 Task: Create a section Feature Prioritization Sprint and in the section, add a milestone Cloud Incident Management in the project AvidTech
Action: Mouse moved to (444, 519)
Screenshot: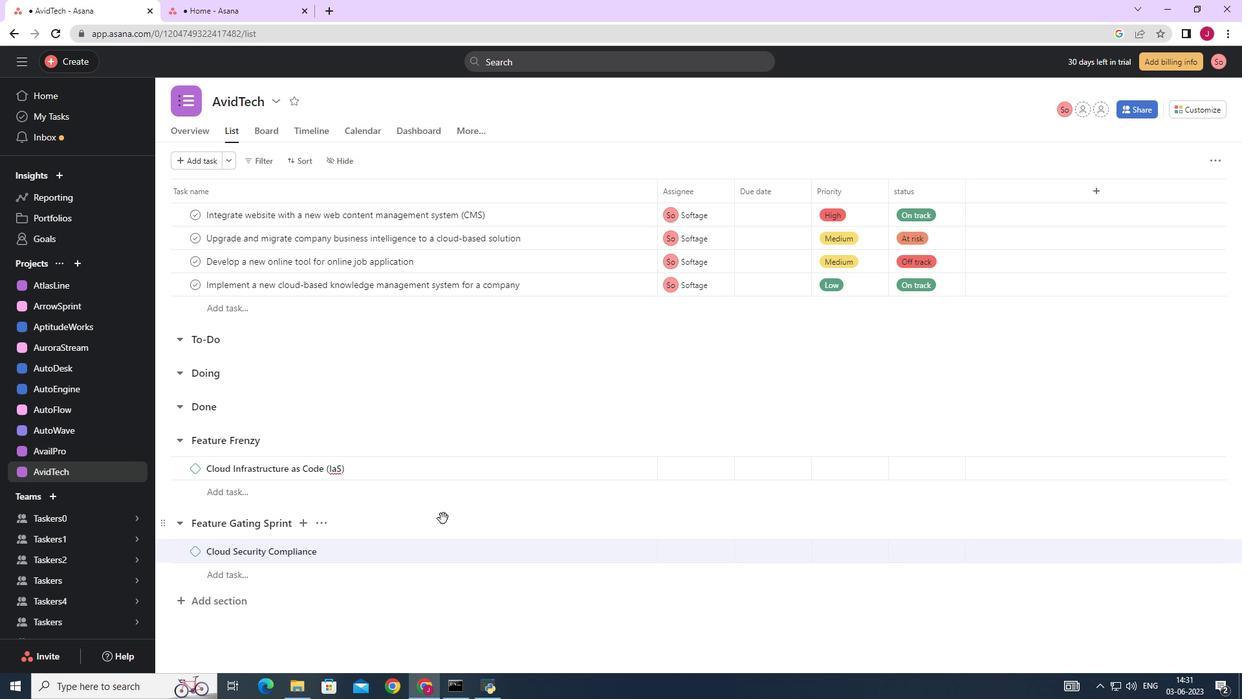 
Action: Mouse scrolled (444, 519) with delta (0, 0)
Screenshot: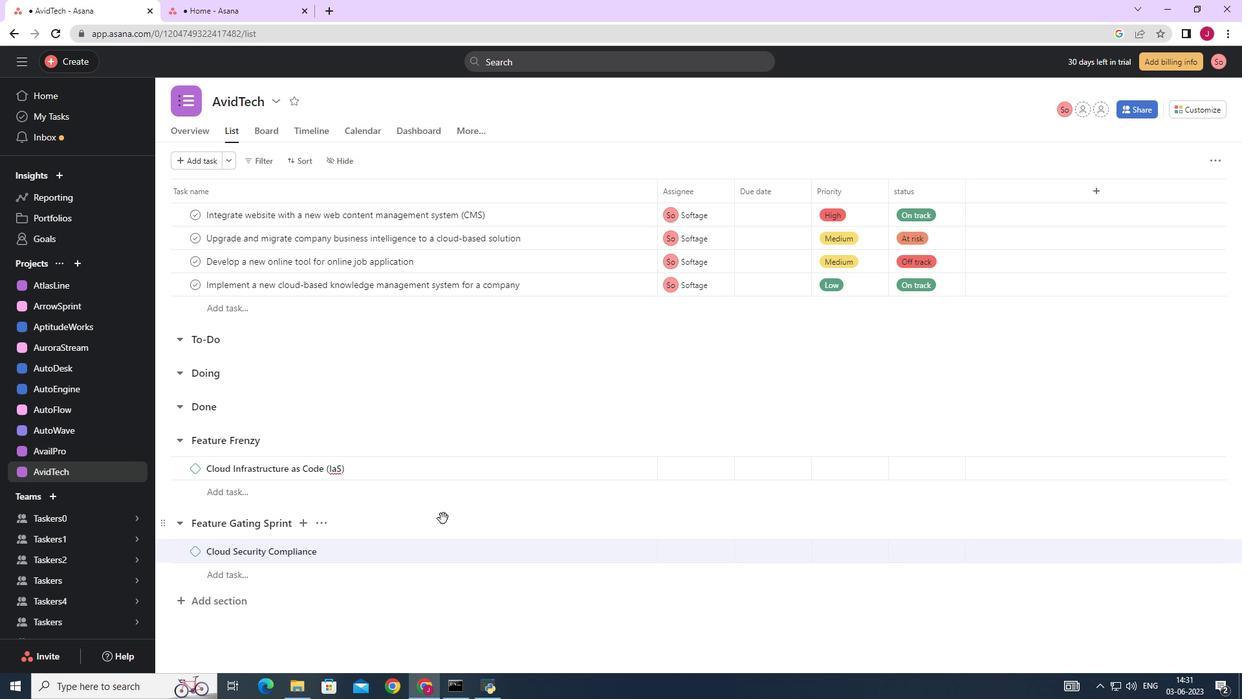 
Action: Mouse moved to (444, 520)
Screenshot: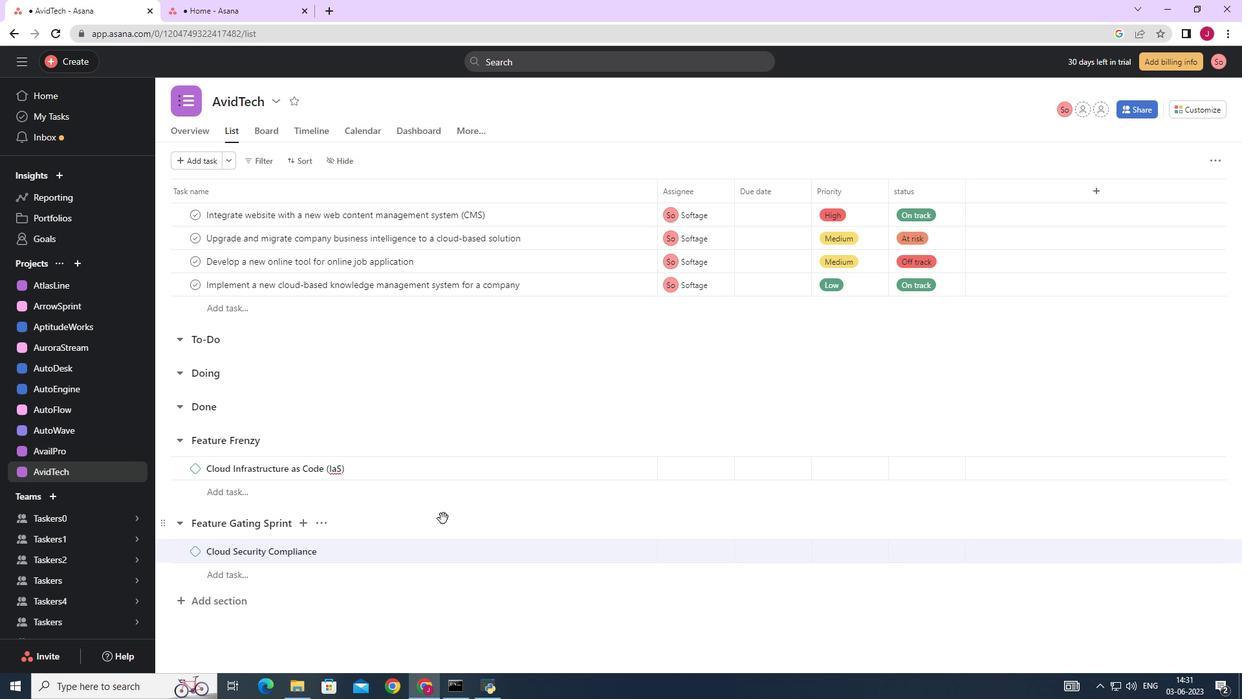 
Action: Mouse scrolled (444, 519) with delta (0, 0)
Screenshot: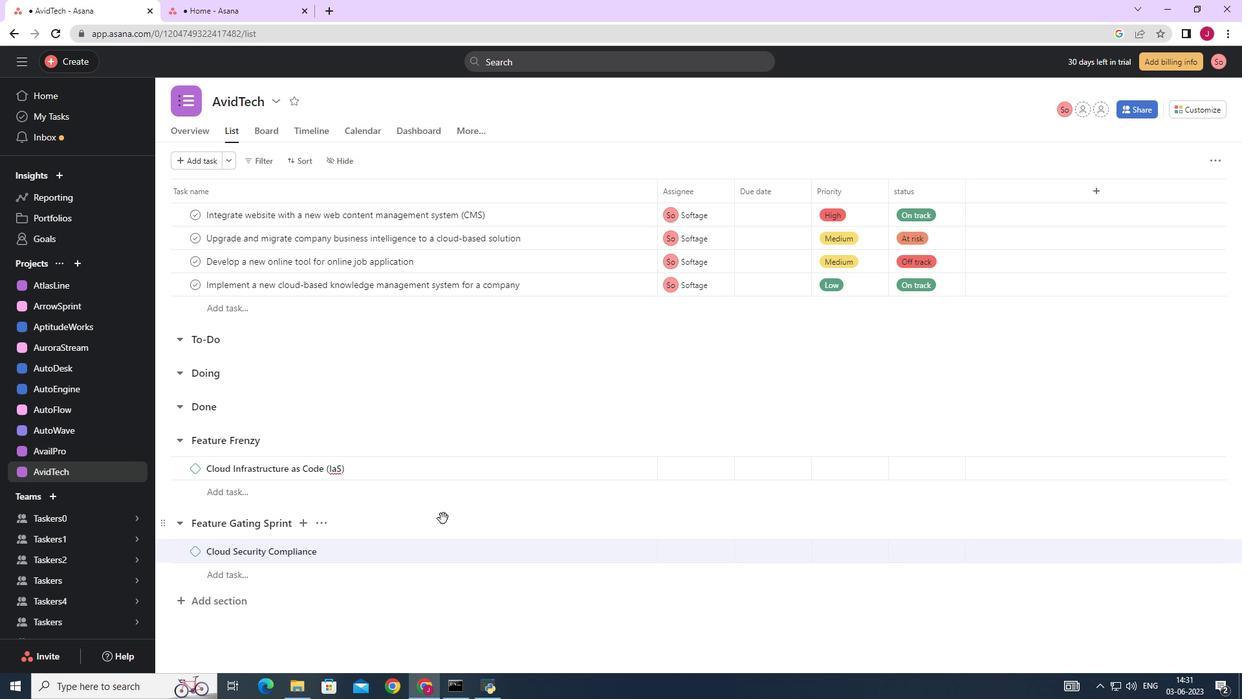 
Action: Mouse moved to (444, 521)
Screenshot: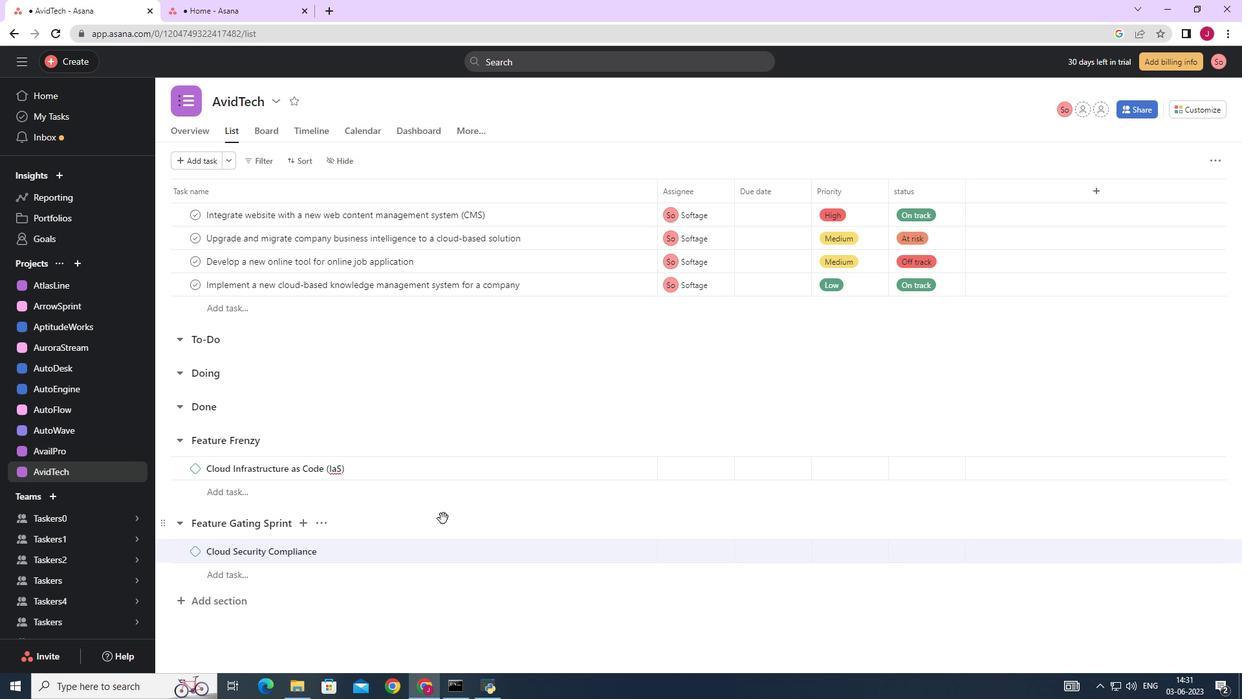 
Action: Mouse scrolled (444, 521) with delta (0, 0)
Screenshot: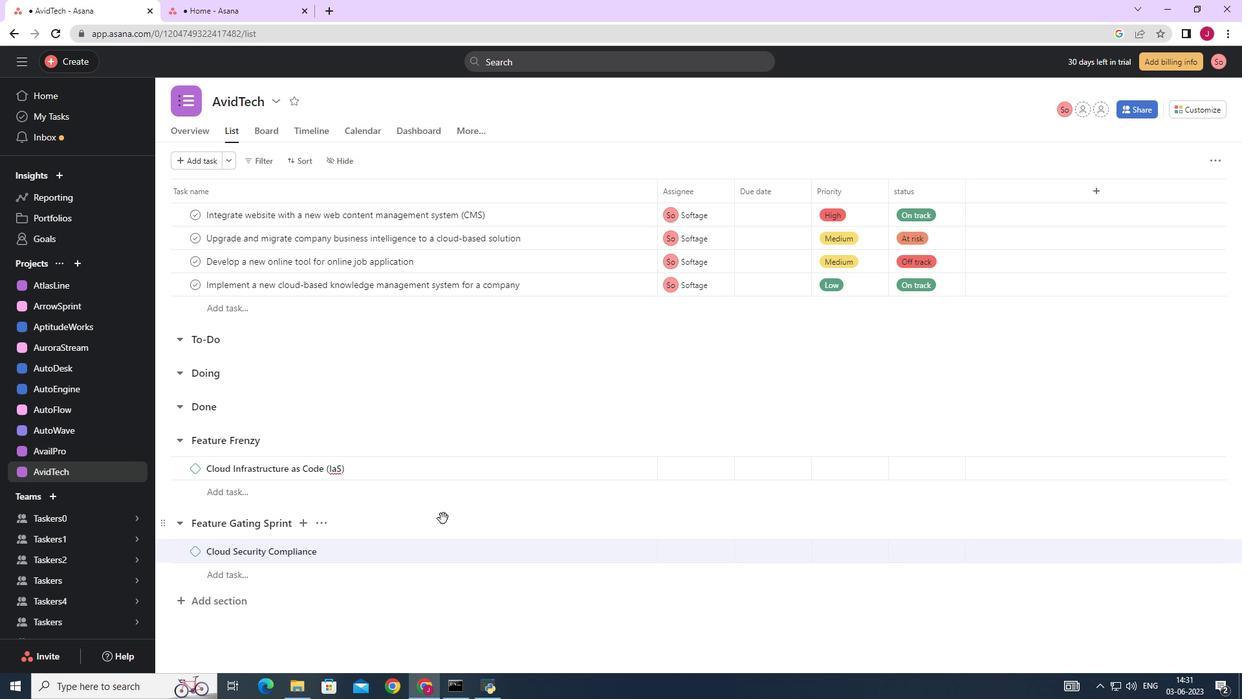 
Action: Mouse moved to (444, 523)
Screenshot: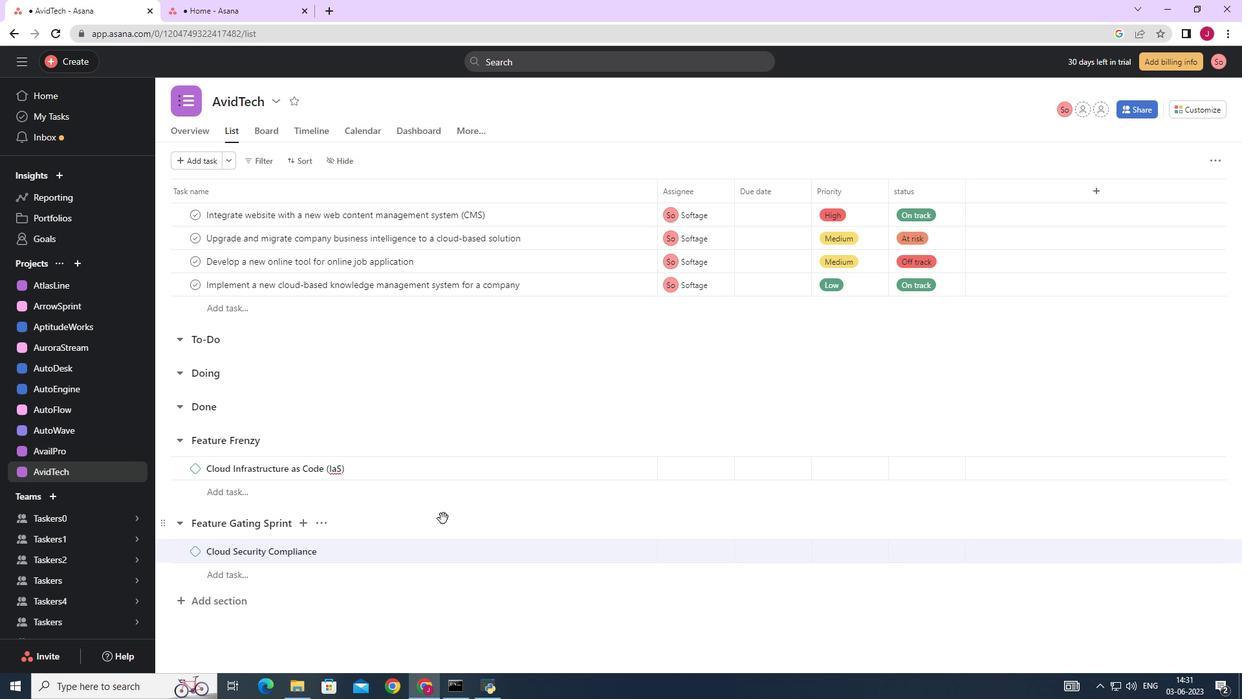 
Action: Mouse scrolled (444, 522) with delta (0, 0)
Screenshot: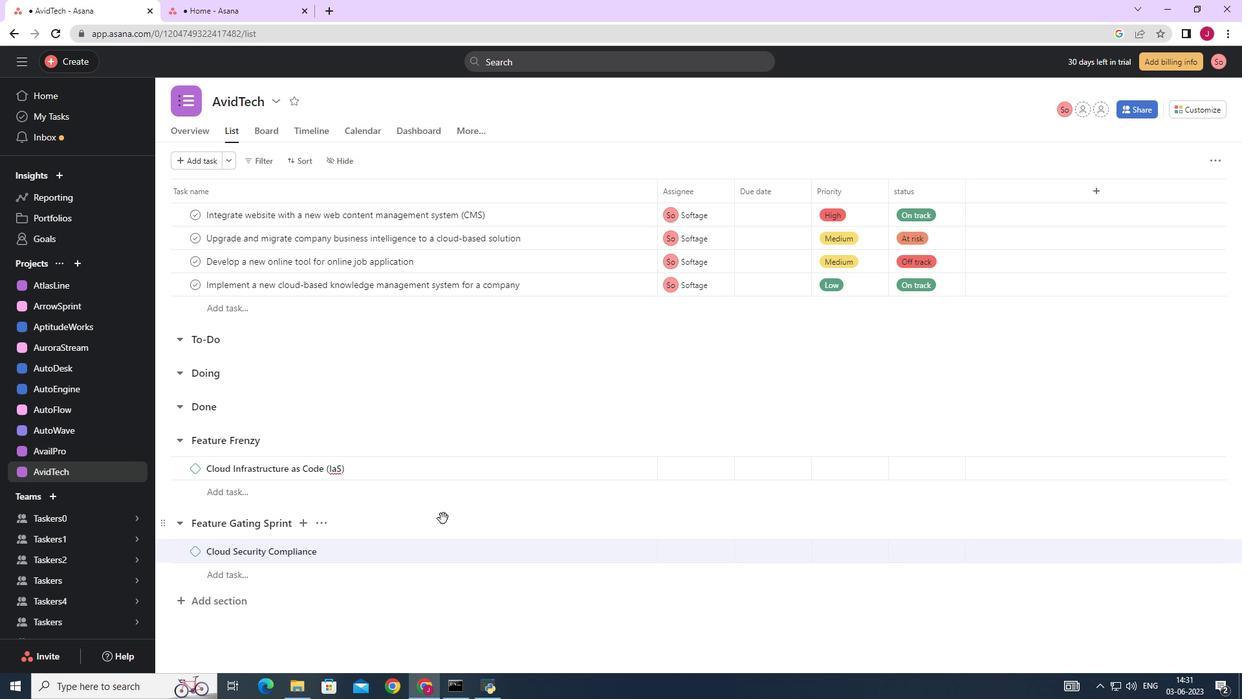 
Action: Mouse moved to (207, 601)
Screenshot: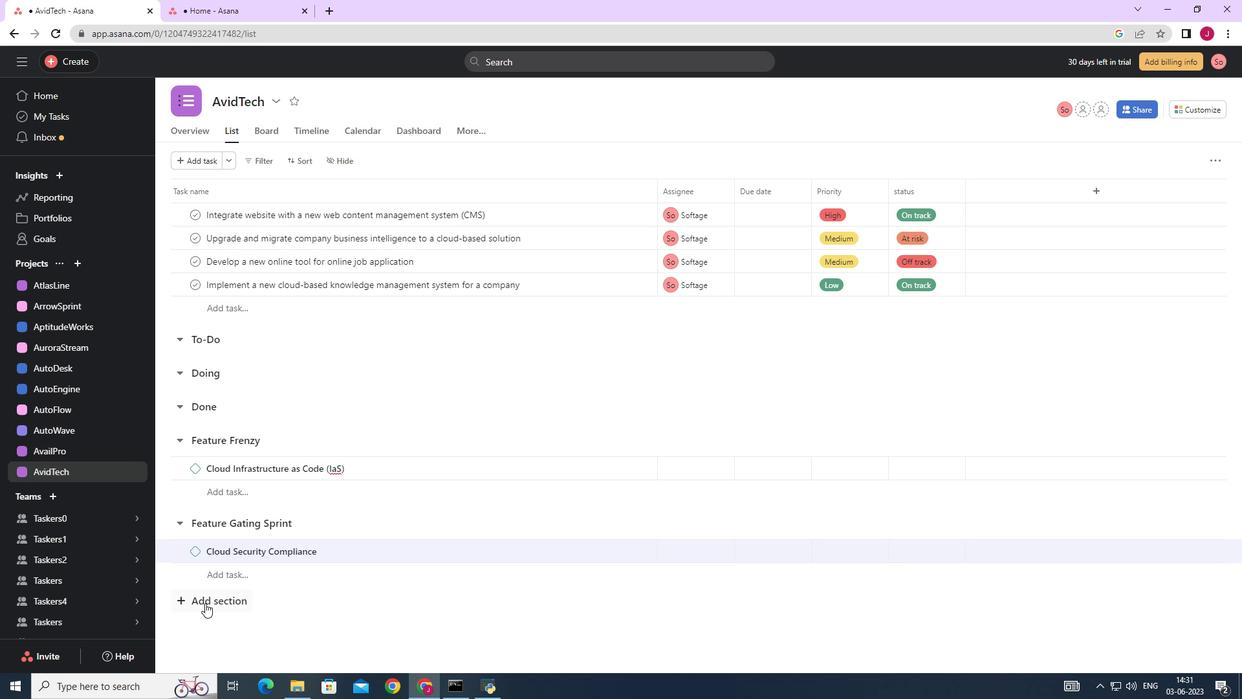 
Action: Mouse pressed left at (207, 601)
Screenshot: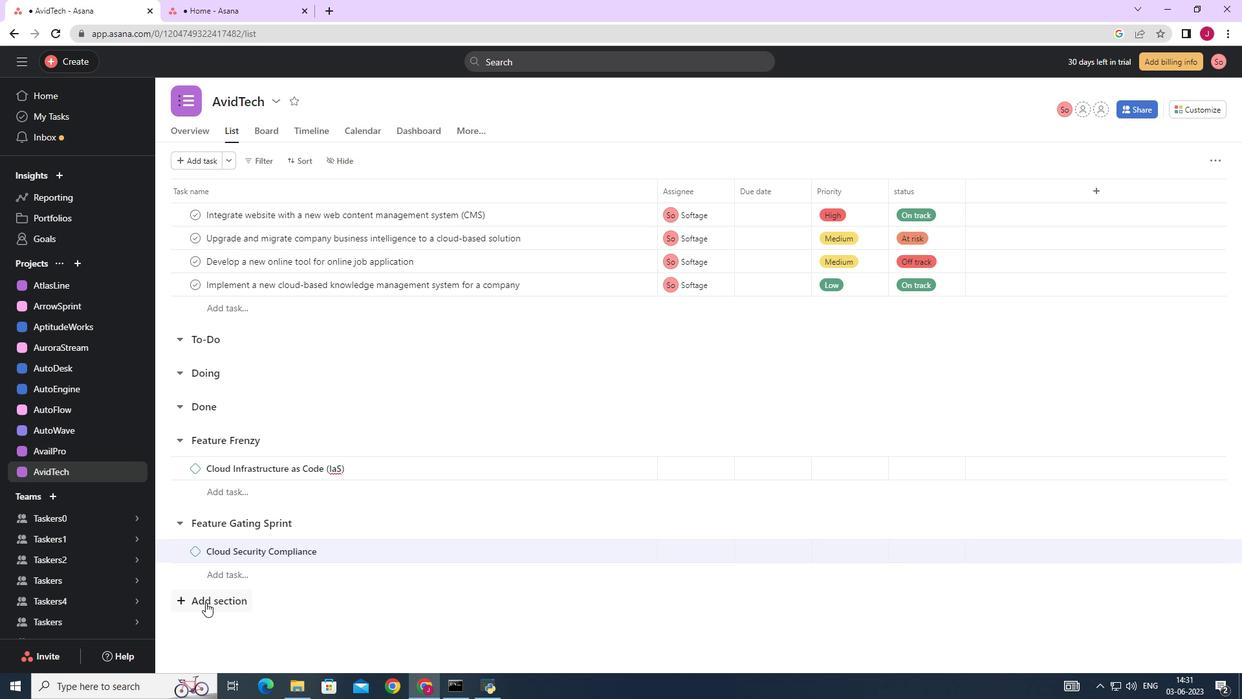 
Action: Mouse moved to (238, 597)
Screenshot: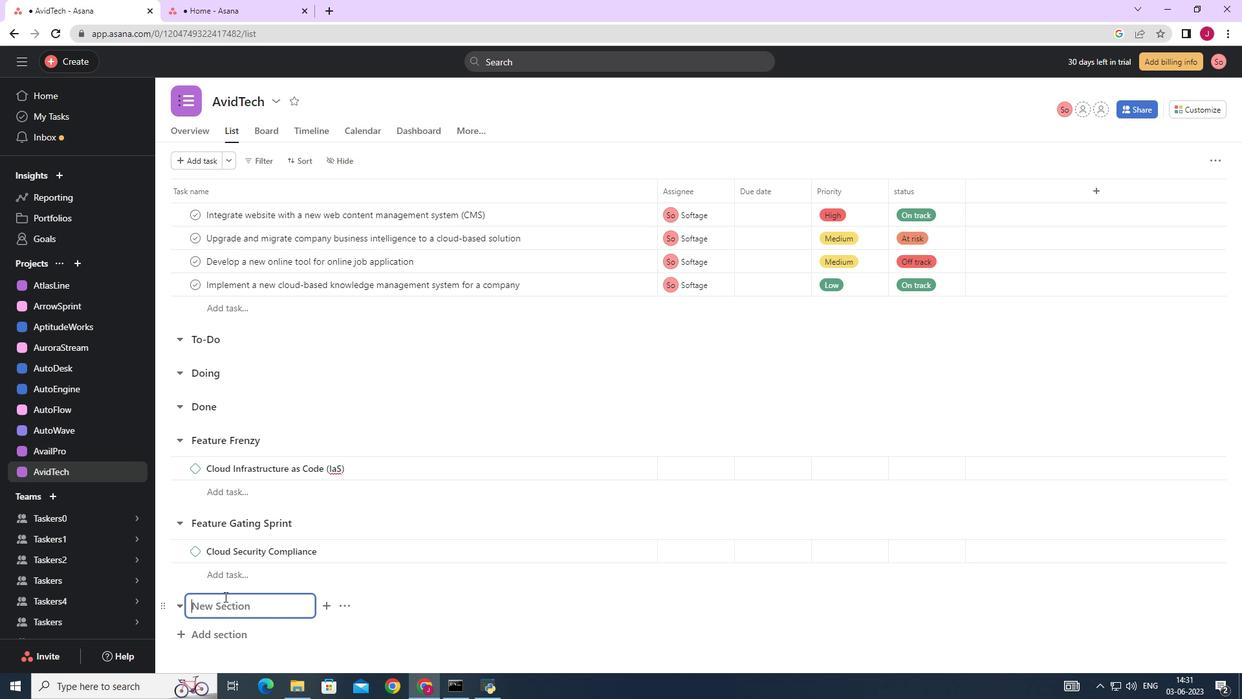 
Action: Mouse scrolled (238, 596) with delta (0, 0)
Screenshot: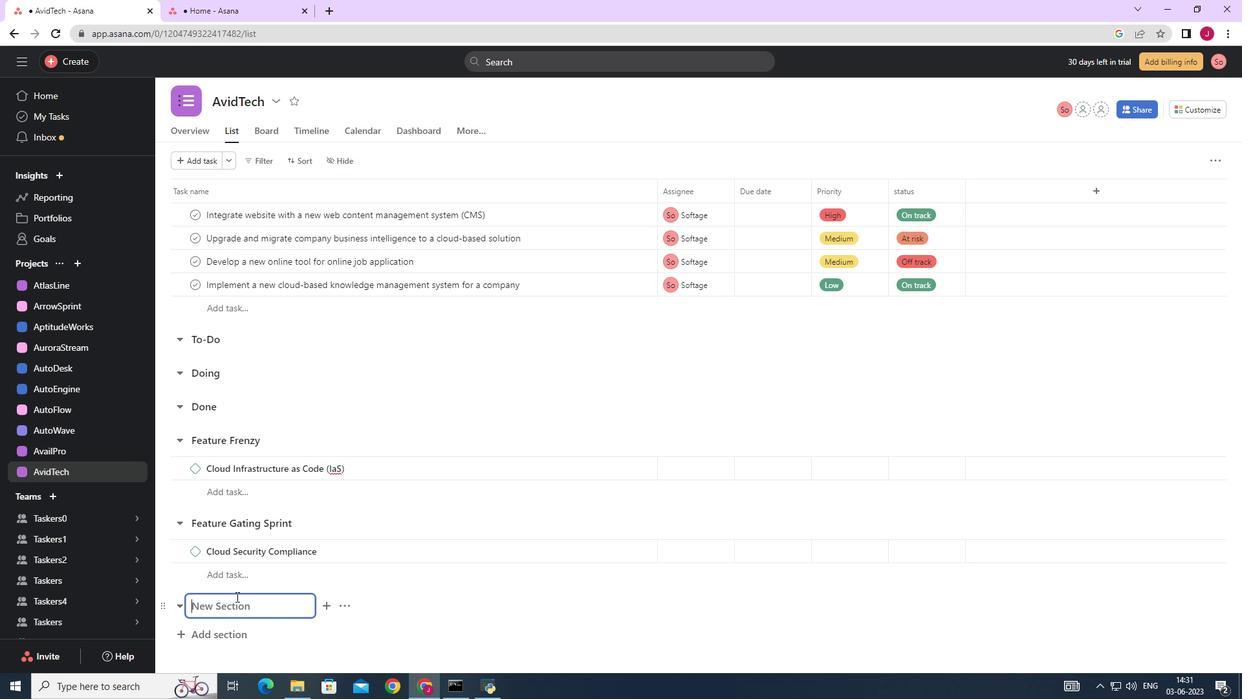 
Action: Mouse moved to (240, 598)
Screenshot: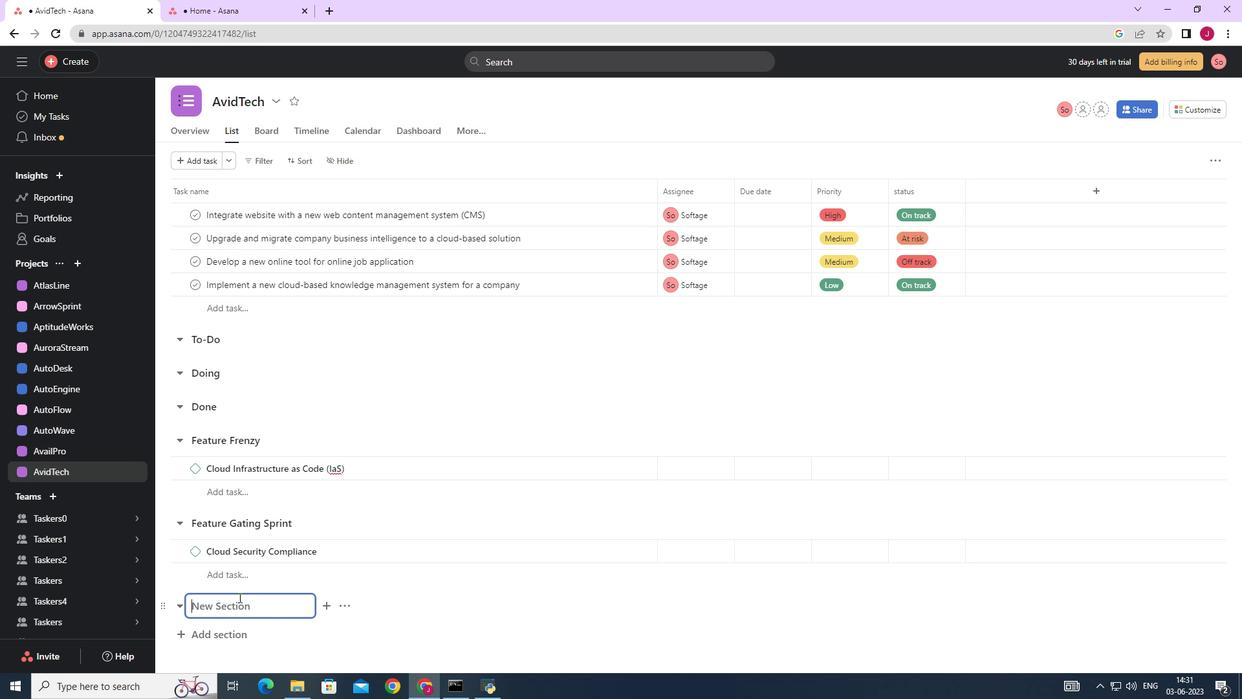 
Action: Mouse scrolled (240, 597) with delta (0, 0)
Screenshot: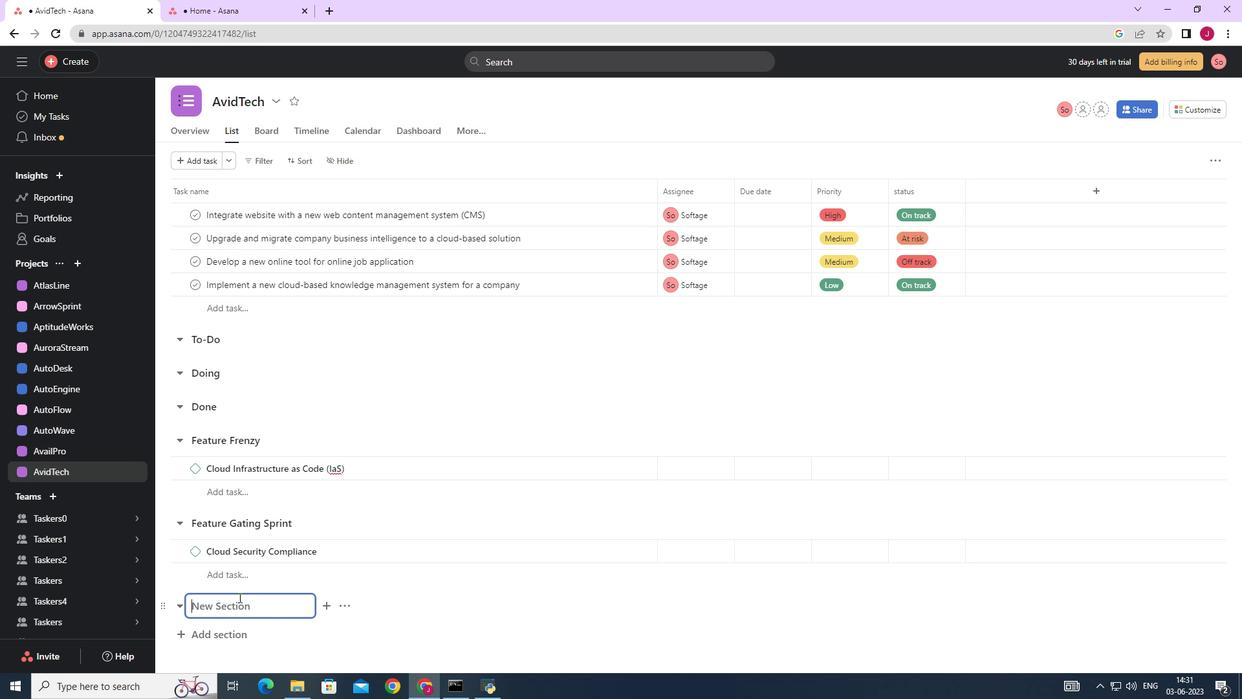 
Action: Mouse scrolled (240, 597) with delta (0, 0)
Screenshot: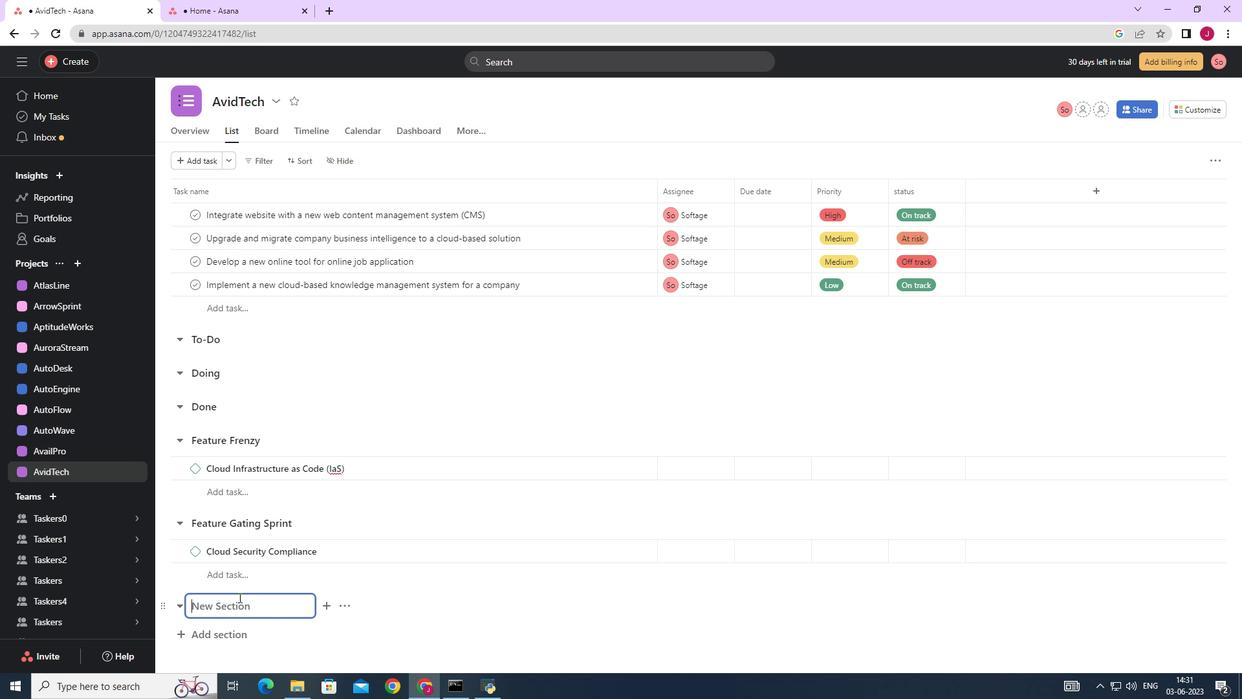 
Action: Mouse moved to (242, 601)
Screenshot: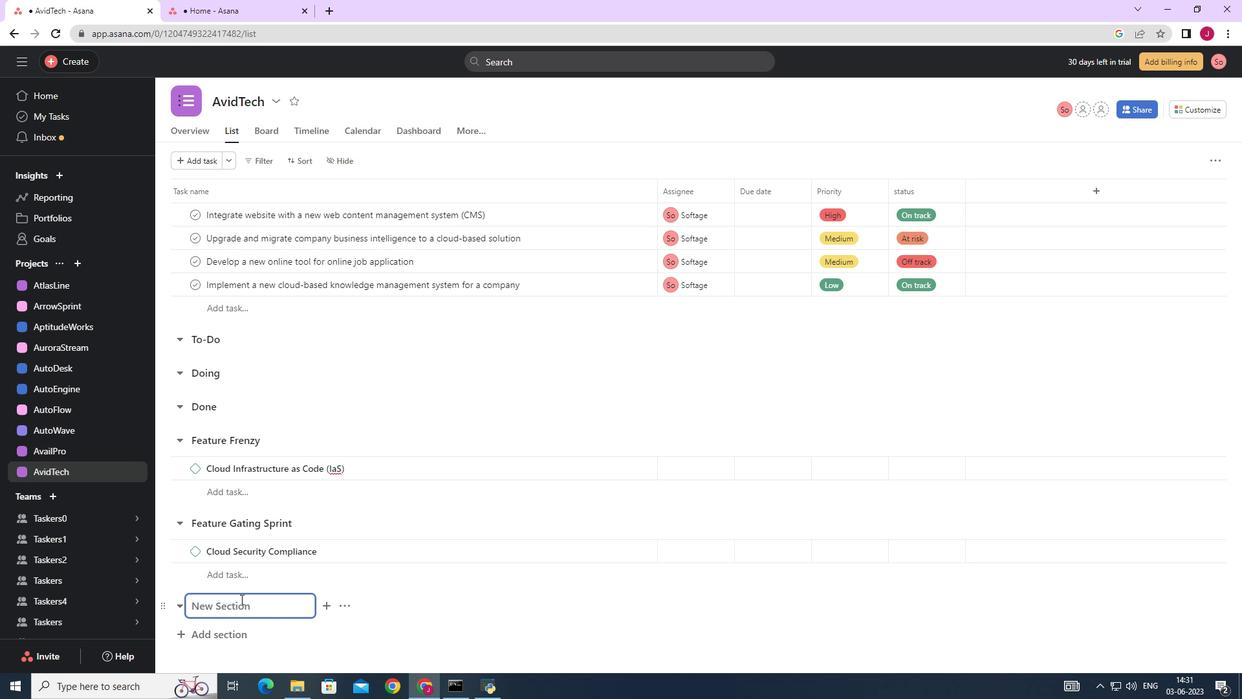 
Action: Mouse pressed left at (242, 601)
Screenshot: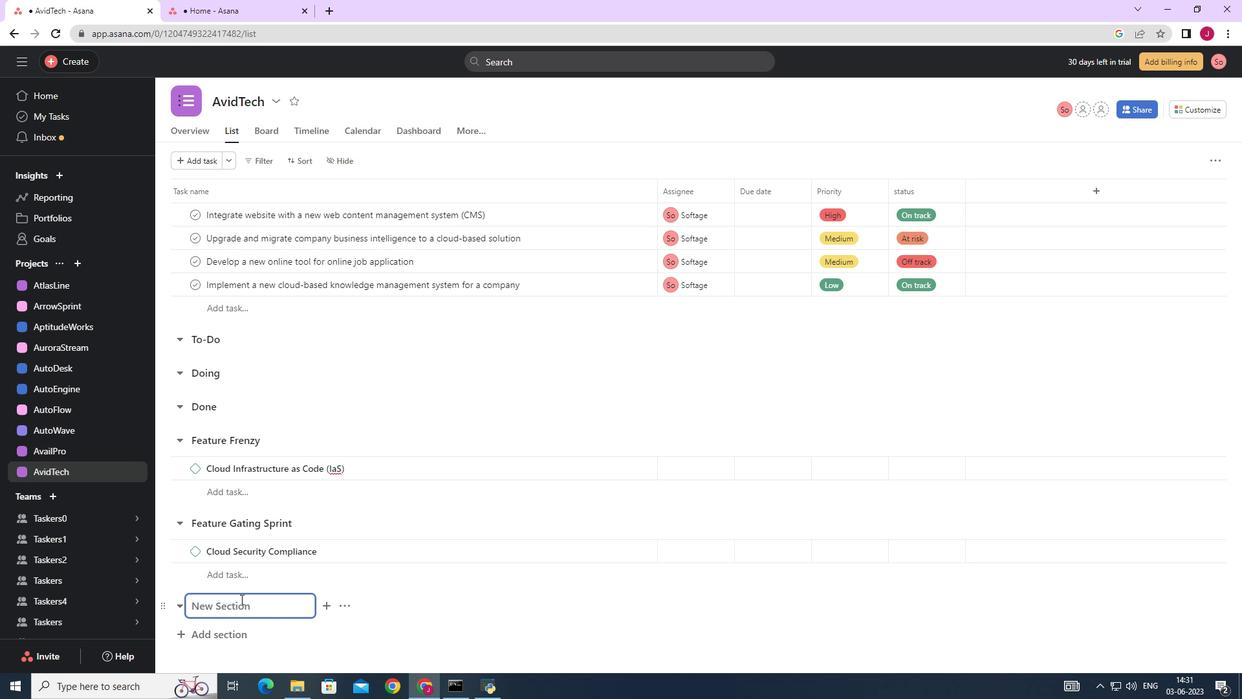 
Action: Key pressed <Key.caps_lock>F<Key.caps_lock>eature<Key.space><Key.caps_lock>P<Key.caps_lock>riotization<Key.space><Key.backspace><Key.backspace><Key.backspace><Key.backspace><Key.backspace><Key.backspace><Key.backspace><Key.backspace><Key.backspace><Key.backspace><Key.backspace>ioritization<Key.space><Key.caps_lock>S<Key.caps_lock>print<Key.enter><Key.caps_lock>C<Key.caps_lock>loud<Key.space><Key.caps_lock>I<Key.caps_lock>ncident<Key.space><Key.caps_lock>M<Key.caps_lock>nagem<Key.backspace><Key.backspace><Key.backspace><Key.backspace><Key.backspace>anagement<Key.space>
Screenshot: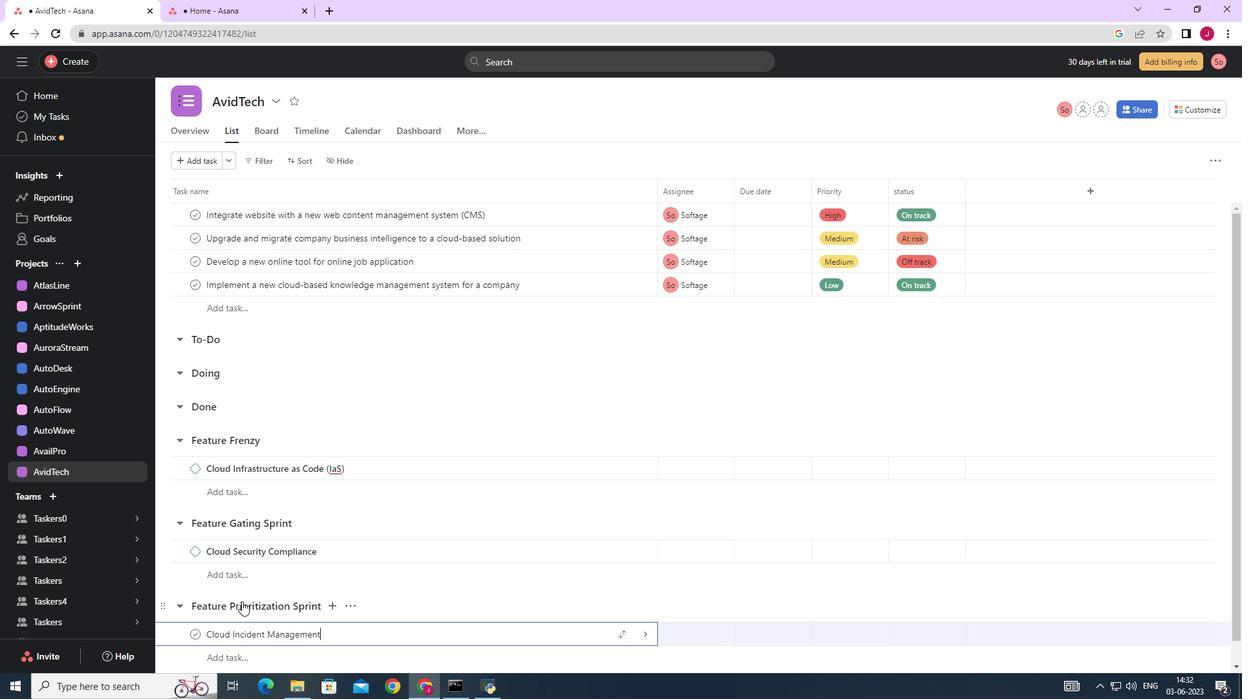 
Action: Mouse moved to (645, 631)
Screenshot: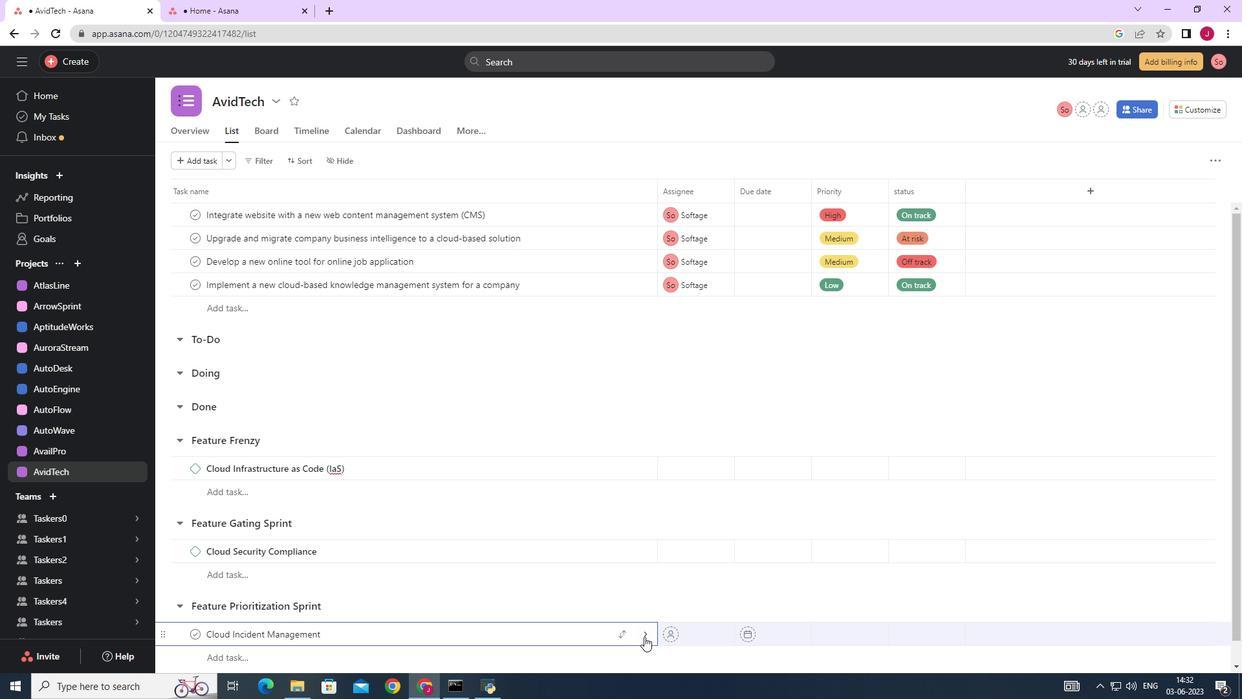 
Action: Mouse pressed left at (645, 631)
Screenshot: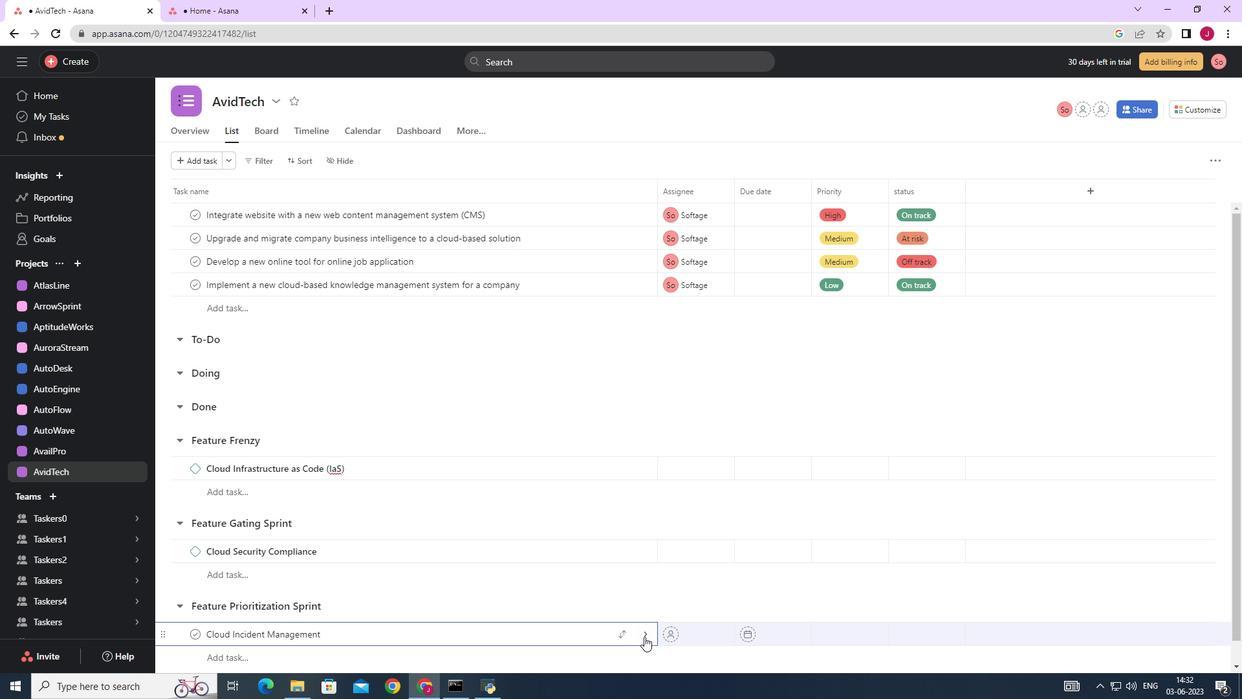 
Action: Mouse moved to (1191, 156)
Screenshot: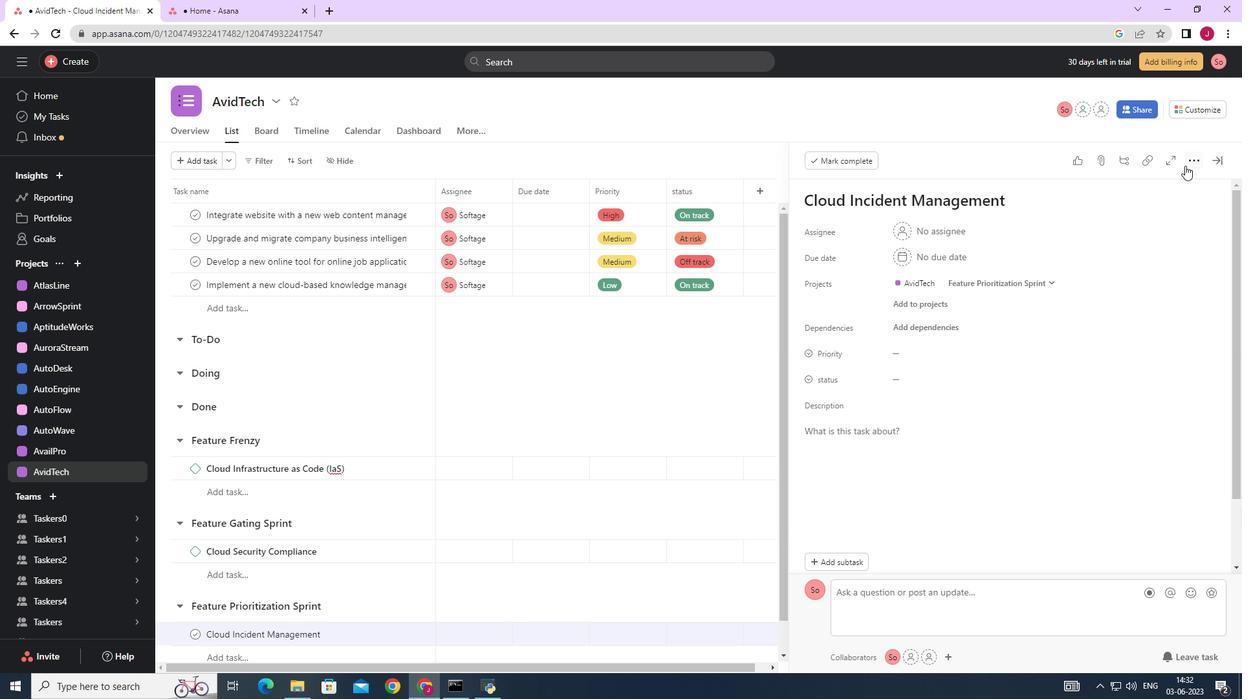 
Action: Mouse pressed left at (1191, 156)
Screenshot: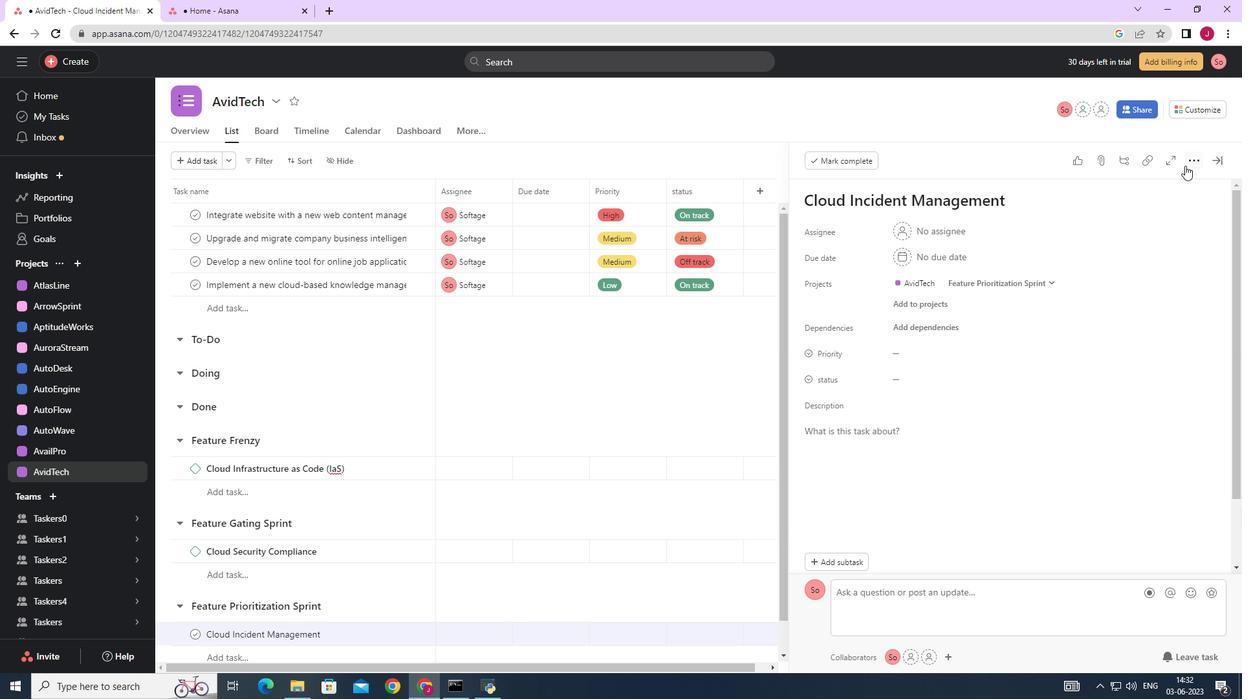 
Action: Mouse moved to (1079, 209)
Screenshot: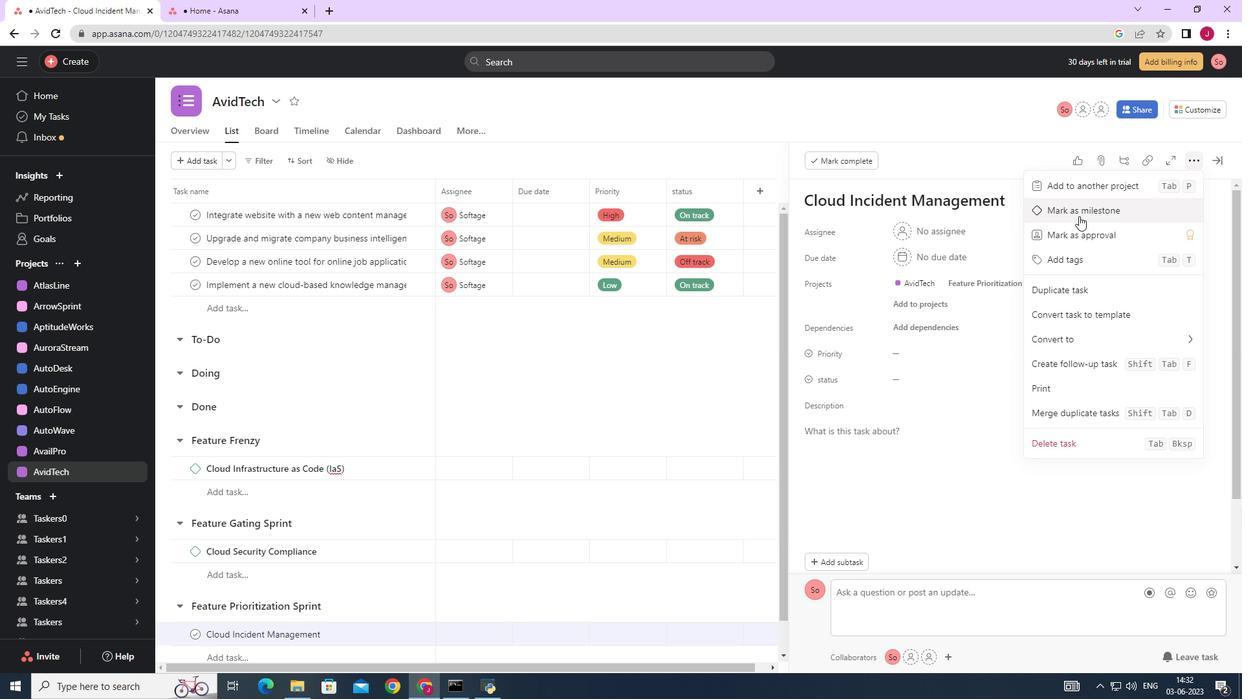 
Action: Mouse pressed left at (1079, 209)
Screenshot: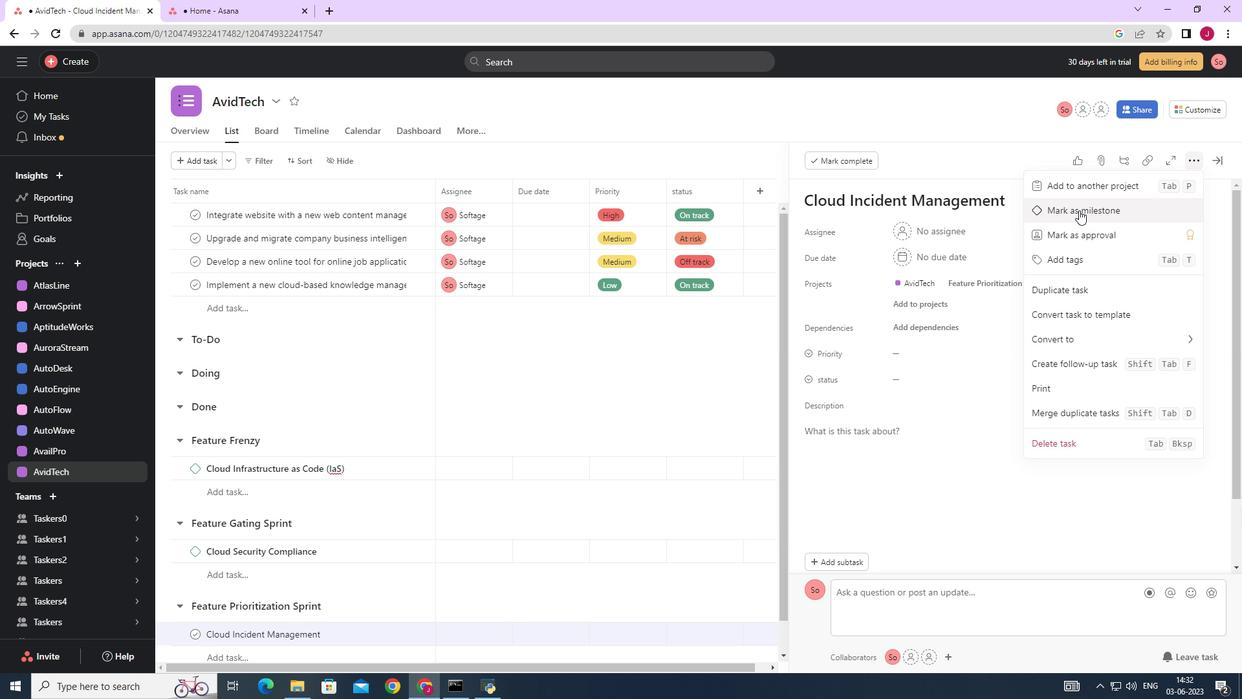 
Action: Mouse moved to (1217, 159)
Screenshot: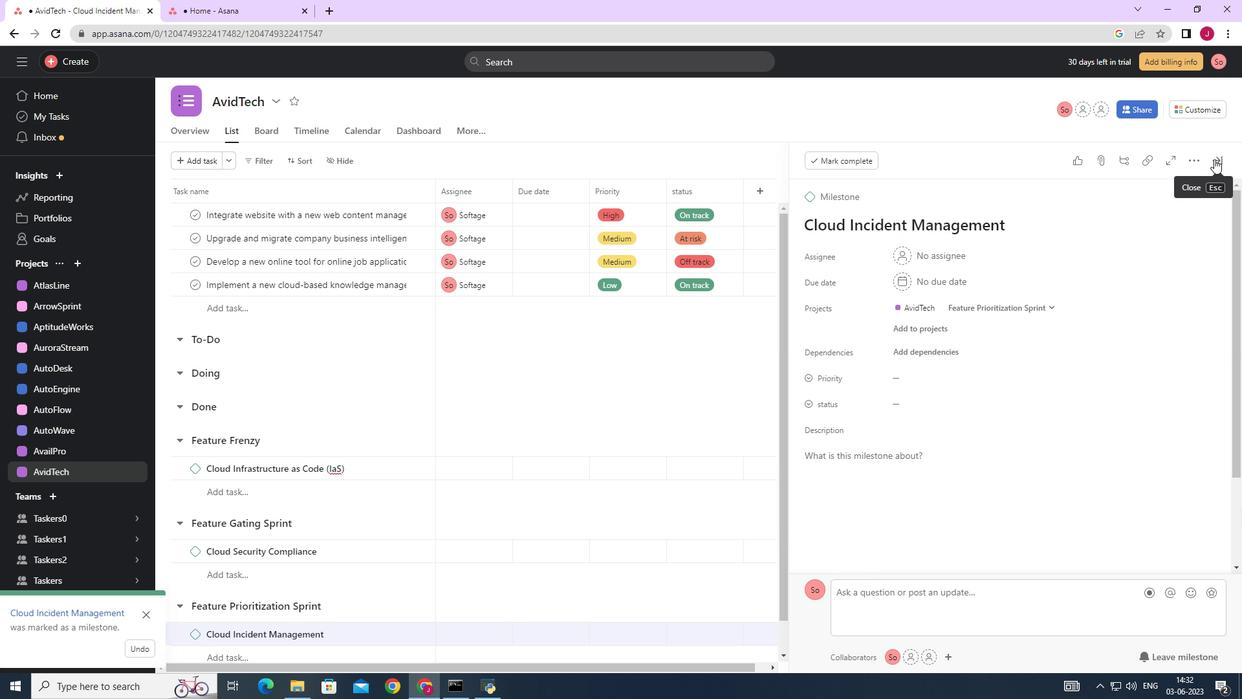 
Action: Mouse pressed left at (1217, 159)
Screenshot: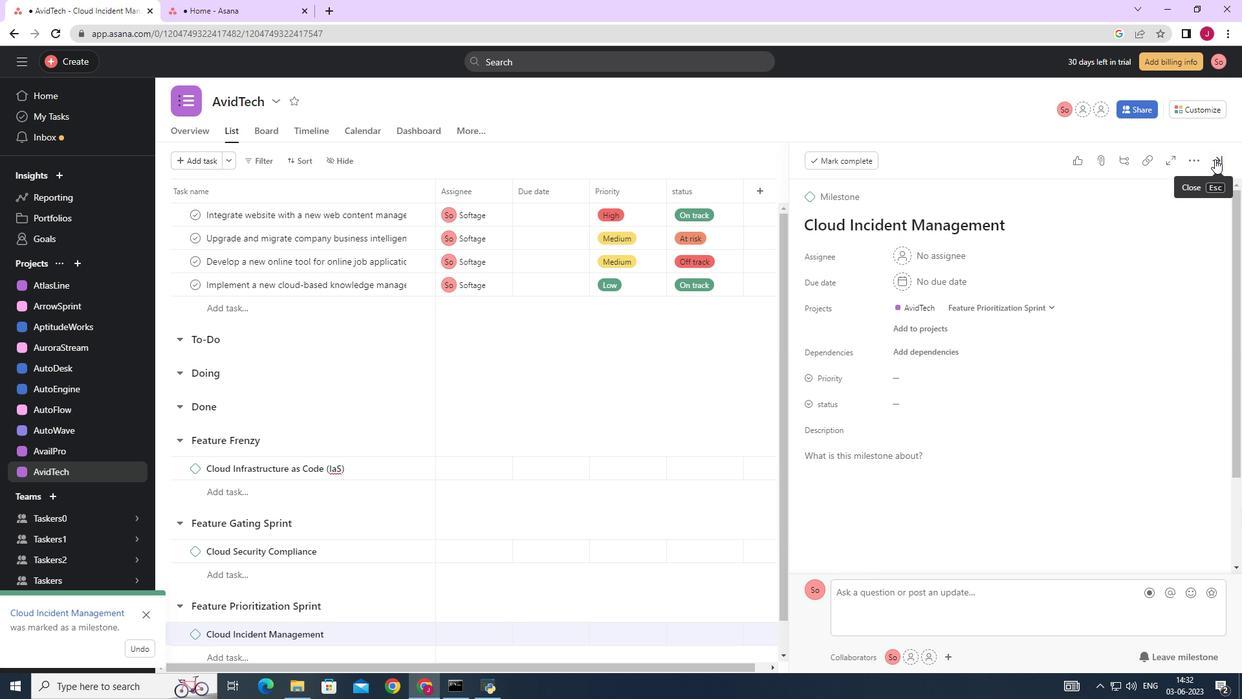 
Action: Mouse moved to (846, 433)
Screenshot: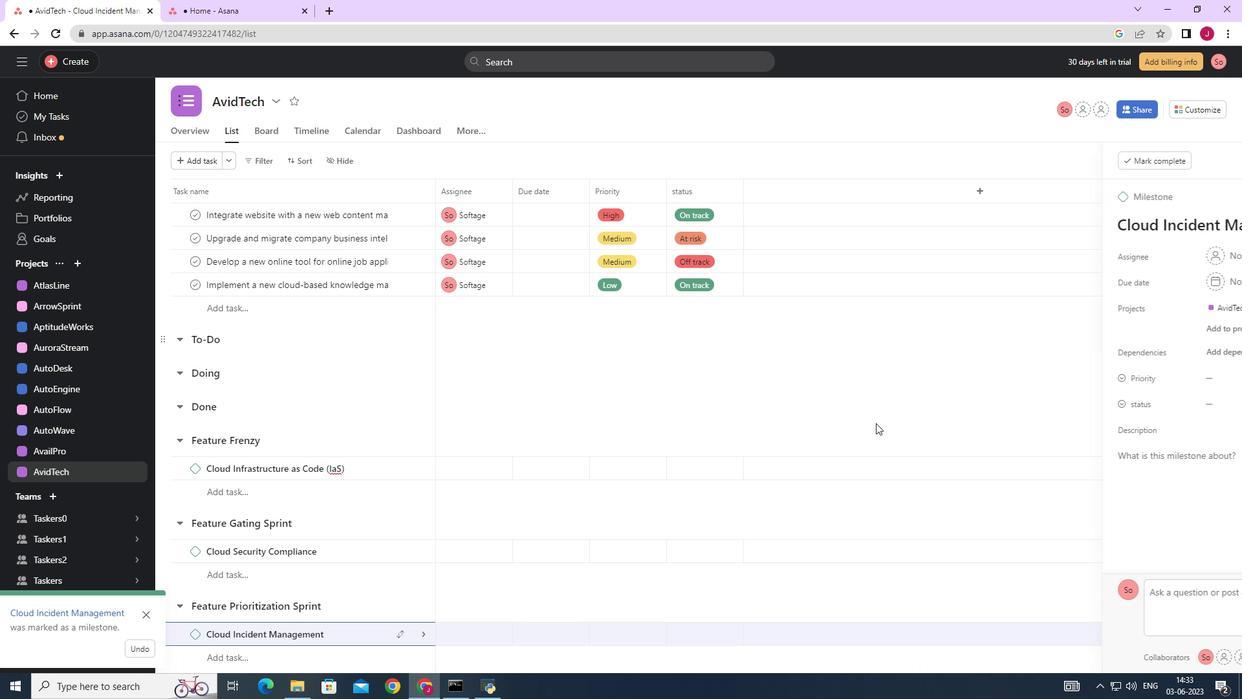 
